 Task: Create a rule when anyone enters a card discription ending with a date after set due on the date.
Action: Mouse moved to (1083, 257)
Screenshot: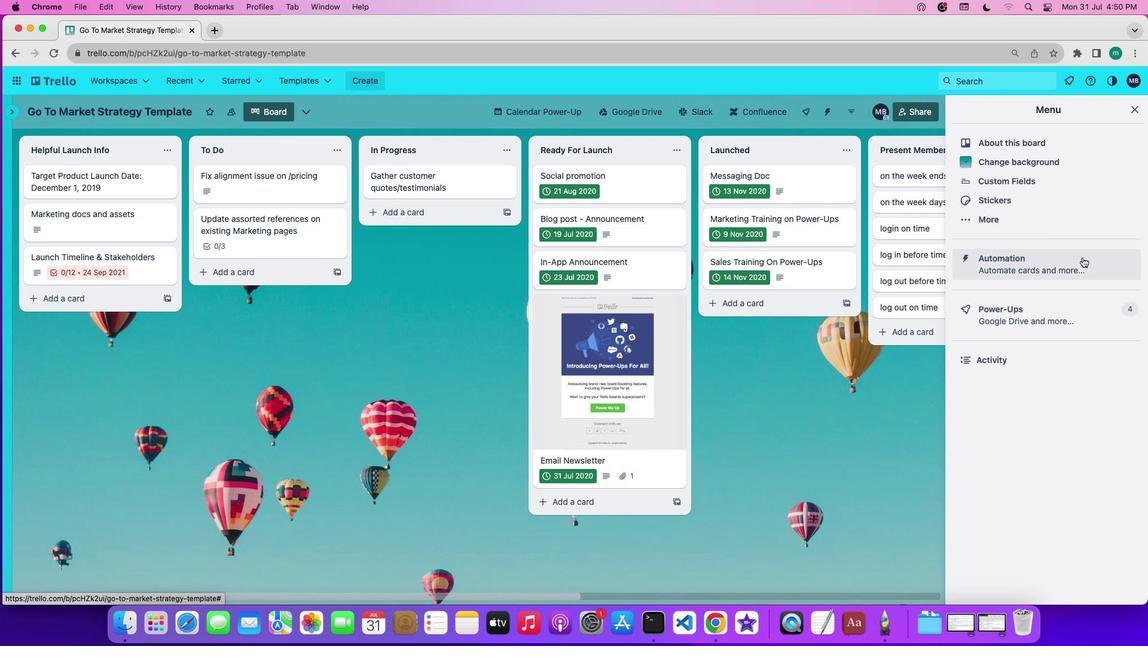 
Action: Mouse pressed left at (1083, 257)
Screenshot: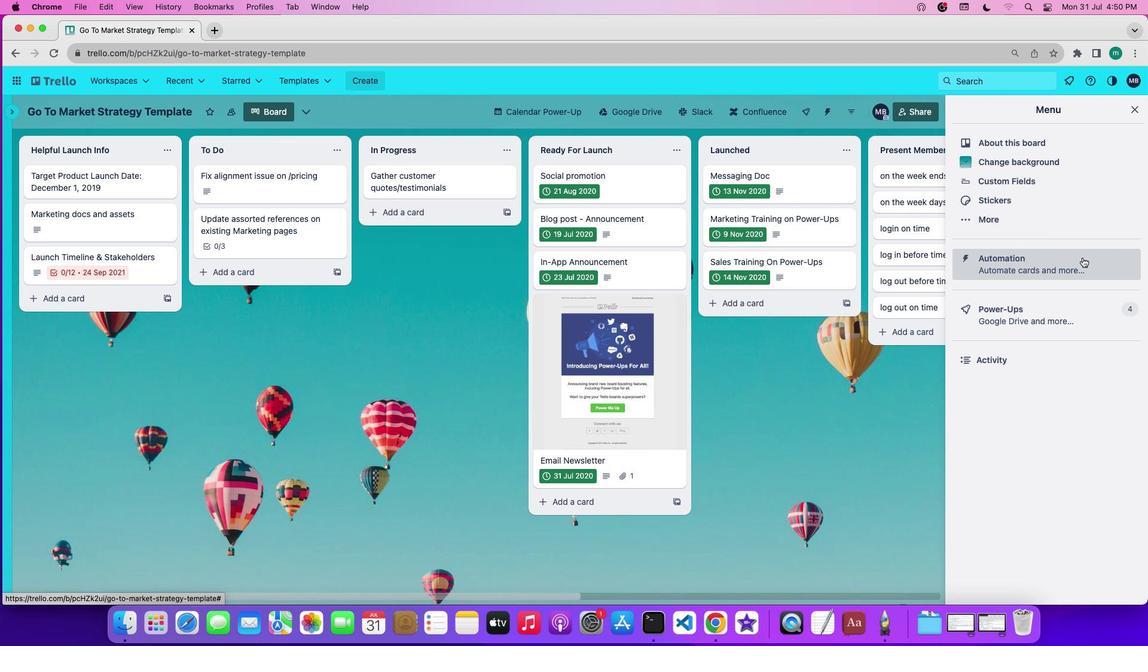 
Action: Mouse moved to (75, 215)
Screenshot: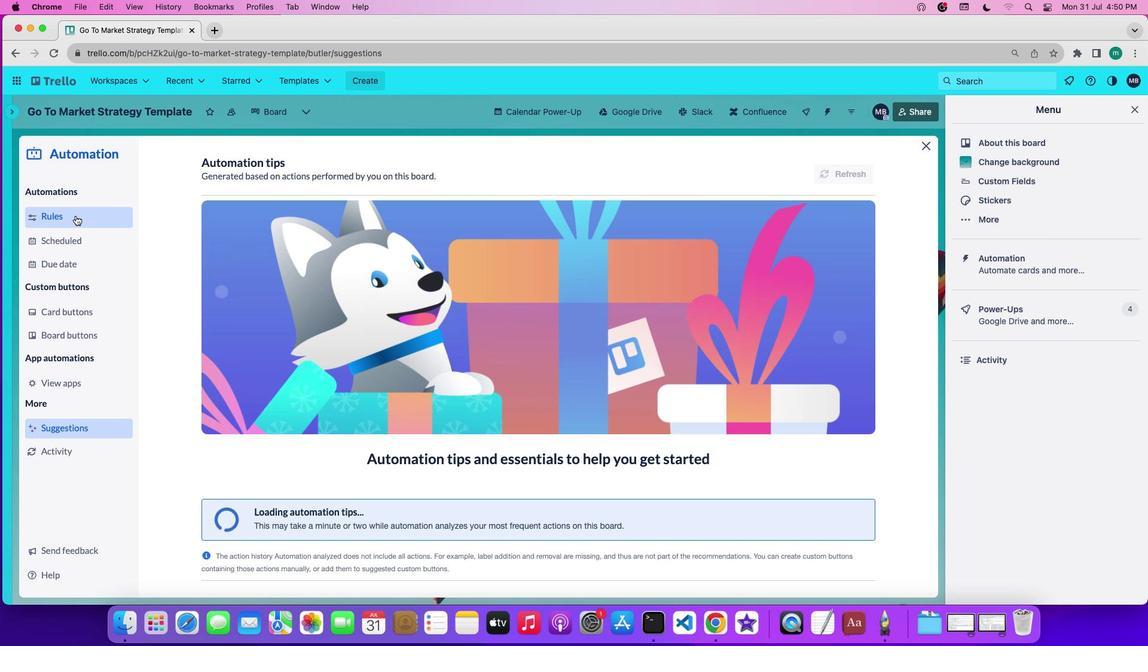 
Action: Mouse pressed left at (75, 215)
Screenshot: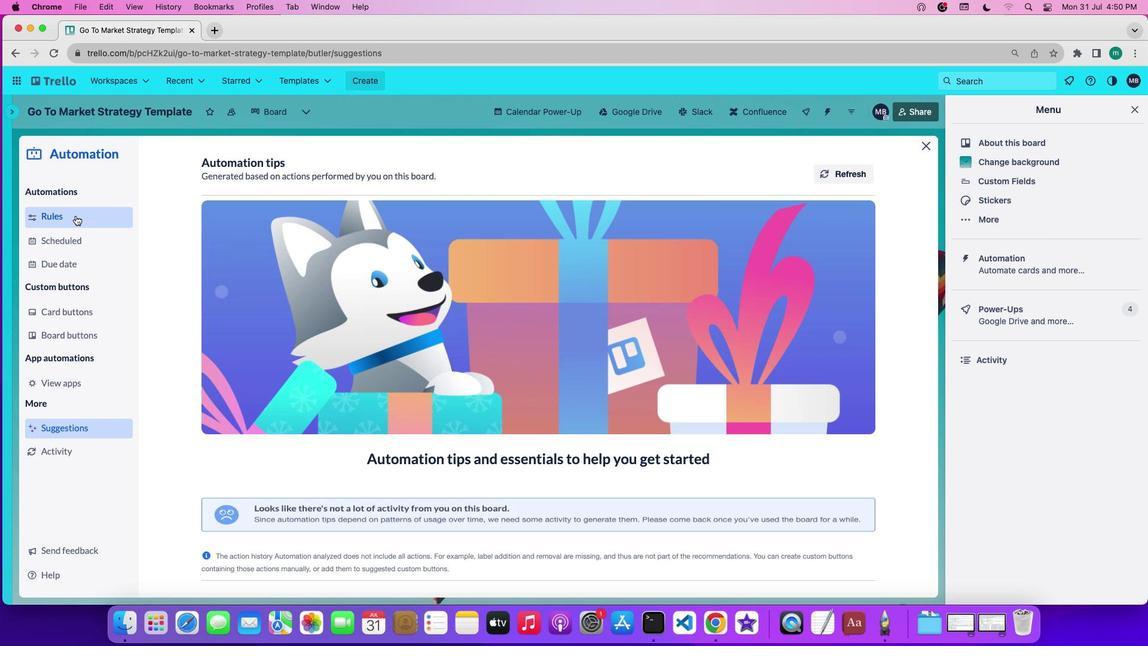 
Action: Mouse moved to (283, 426)
Screenshot: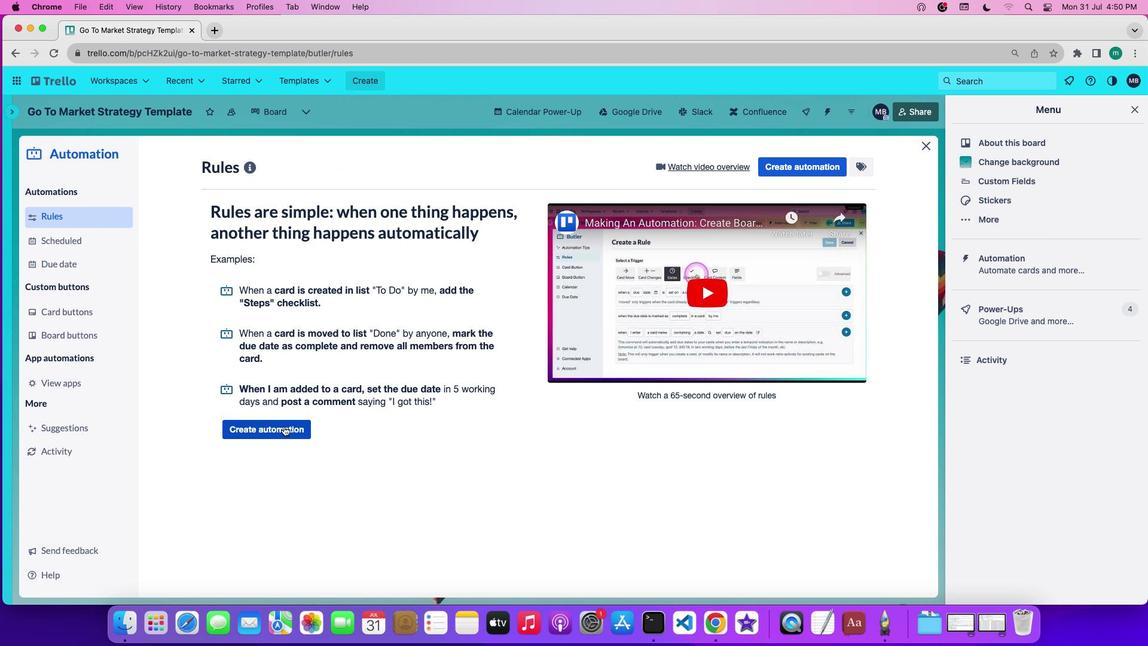 
Action: Mouse pressed left at (283, 426)
Screenshot: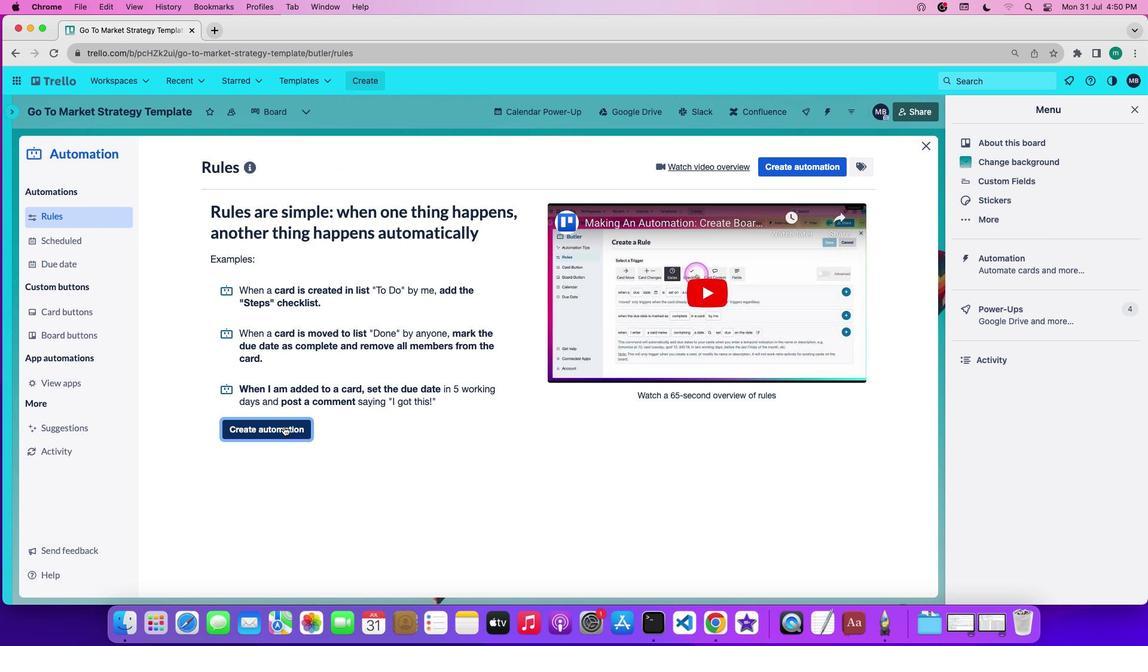 
Action: Mouse moved to (511, 283)
Screenshot: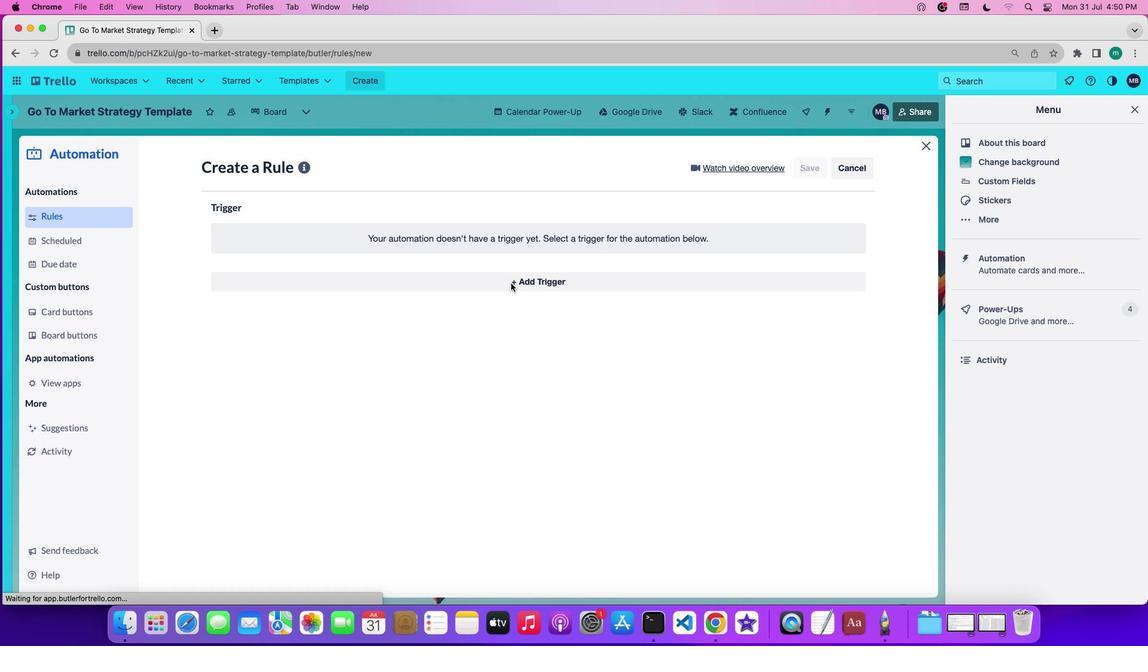
Action: Mouse pressed left at (511, 283)
Screenshot: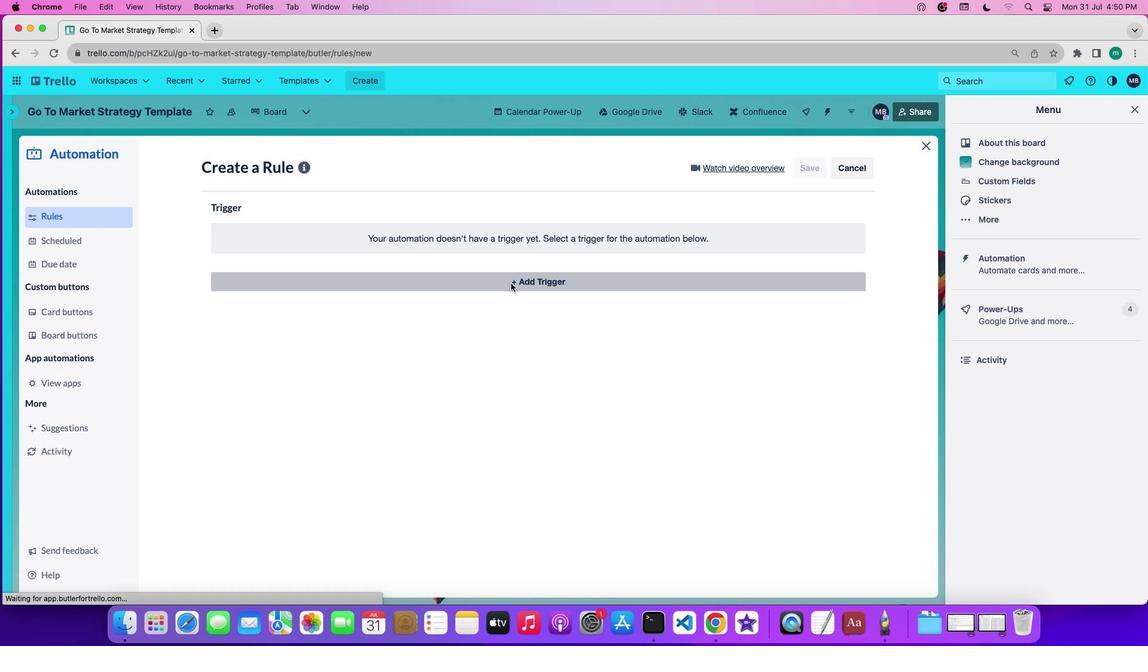
Action: Mouse moved to (331, 320)
Screenshot: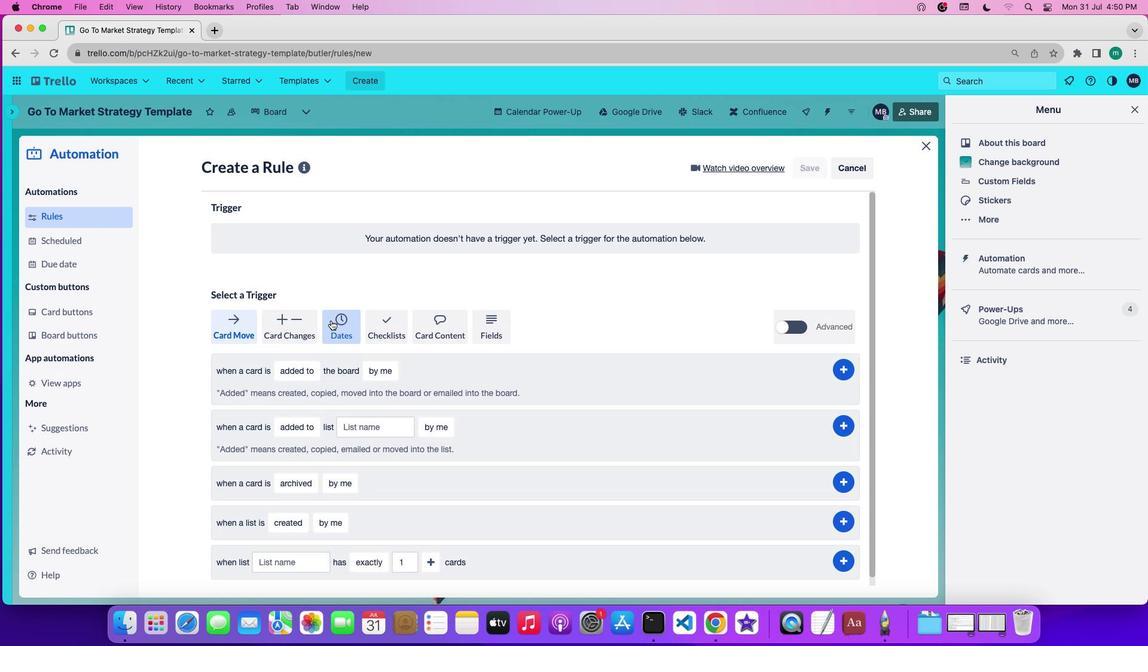 
Action: Mouse pressed left at (331, 320)
Screenshot: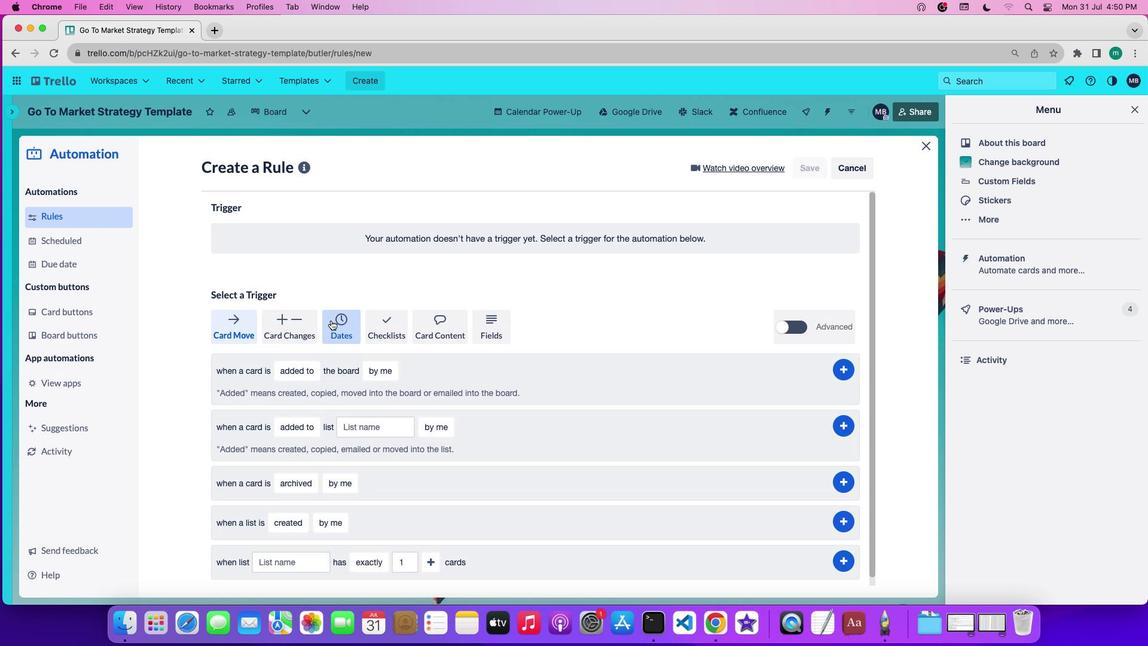 
Action: Mouse moved to (275, 467)
Screenshot: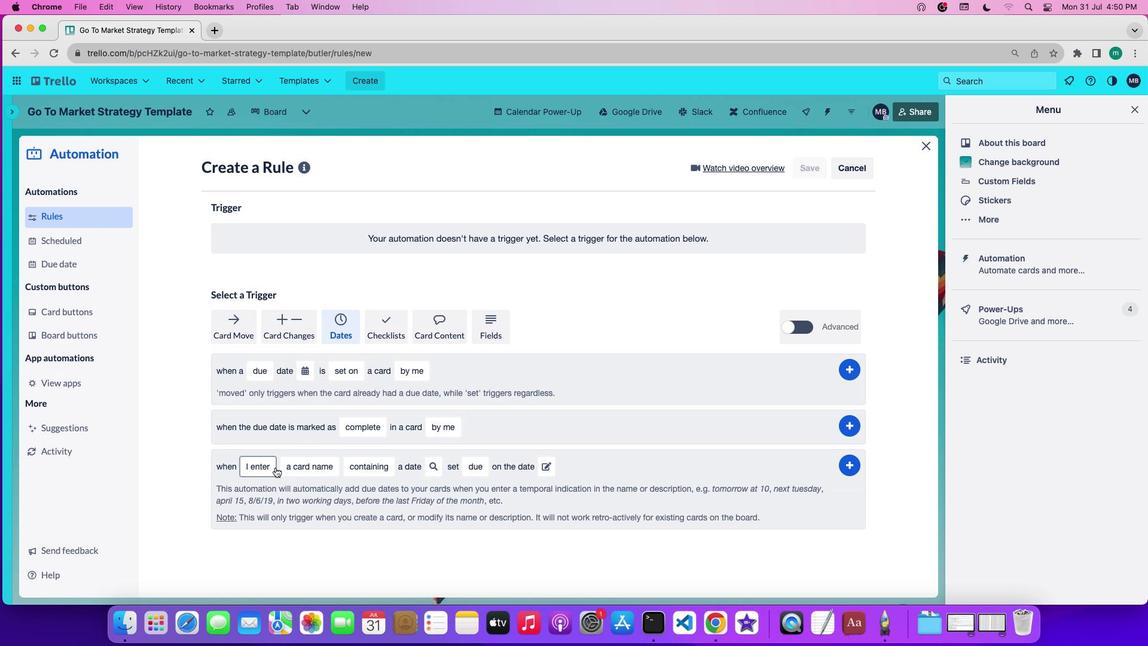 
Action: Mouse pressed left at (275, 467)
Screenshot: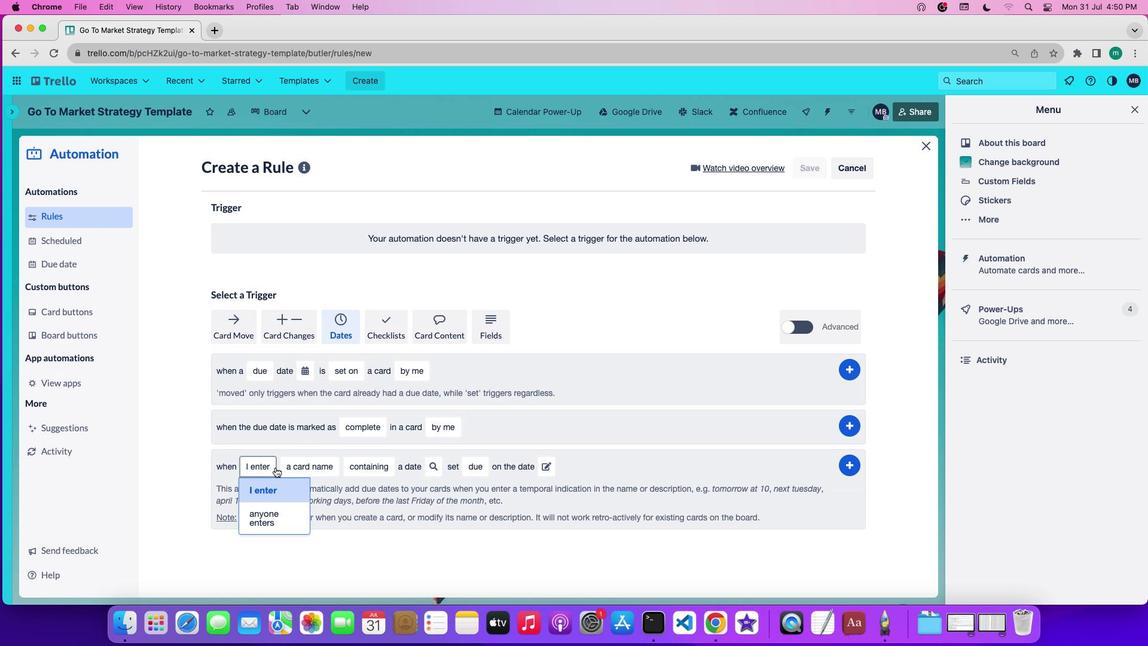 
Action: Mouse moved to (278, 511)
Screenshot: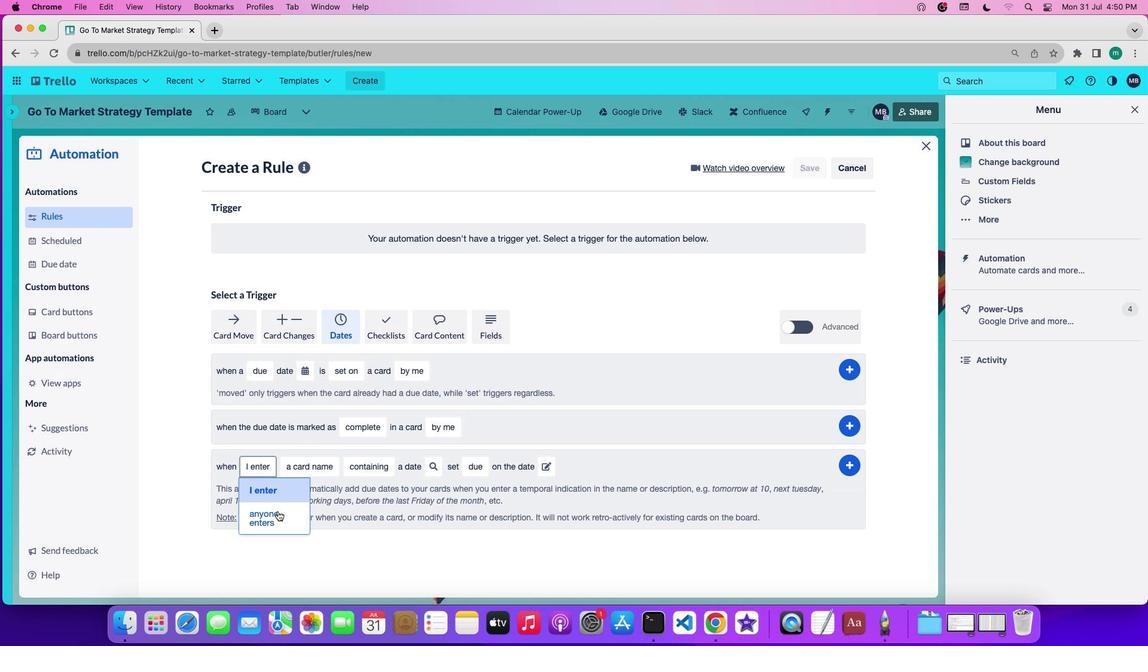 
Action: Mouse pressed left at (278, 511)
Screenshot: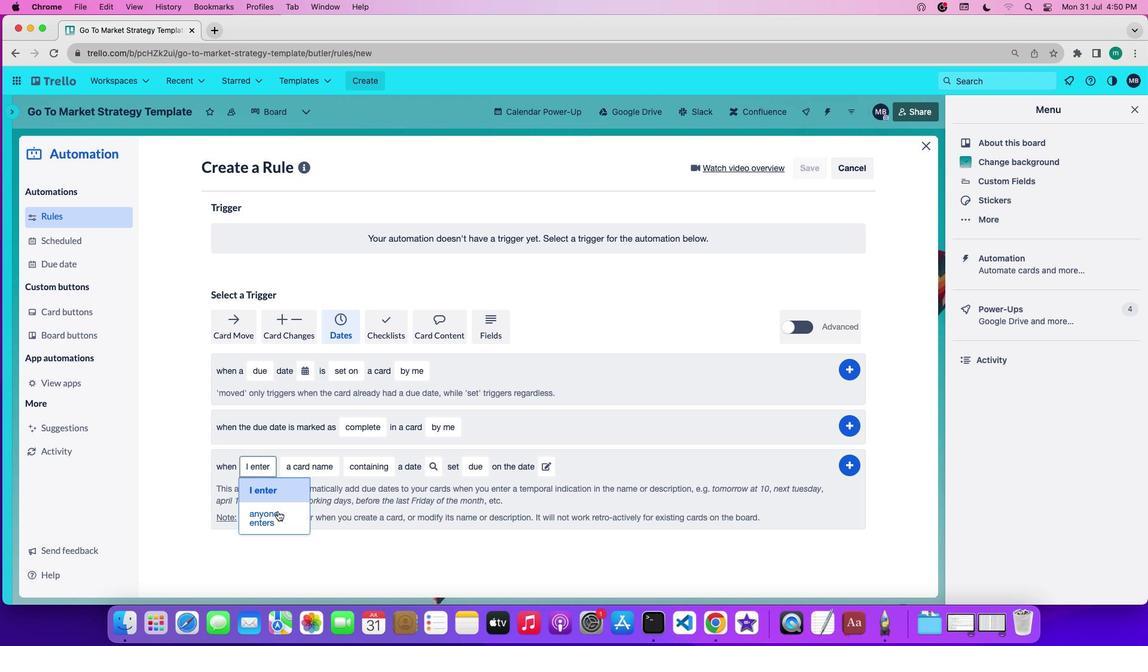 
Action: Mouse moved to (329, 470)
Screenshot: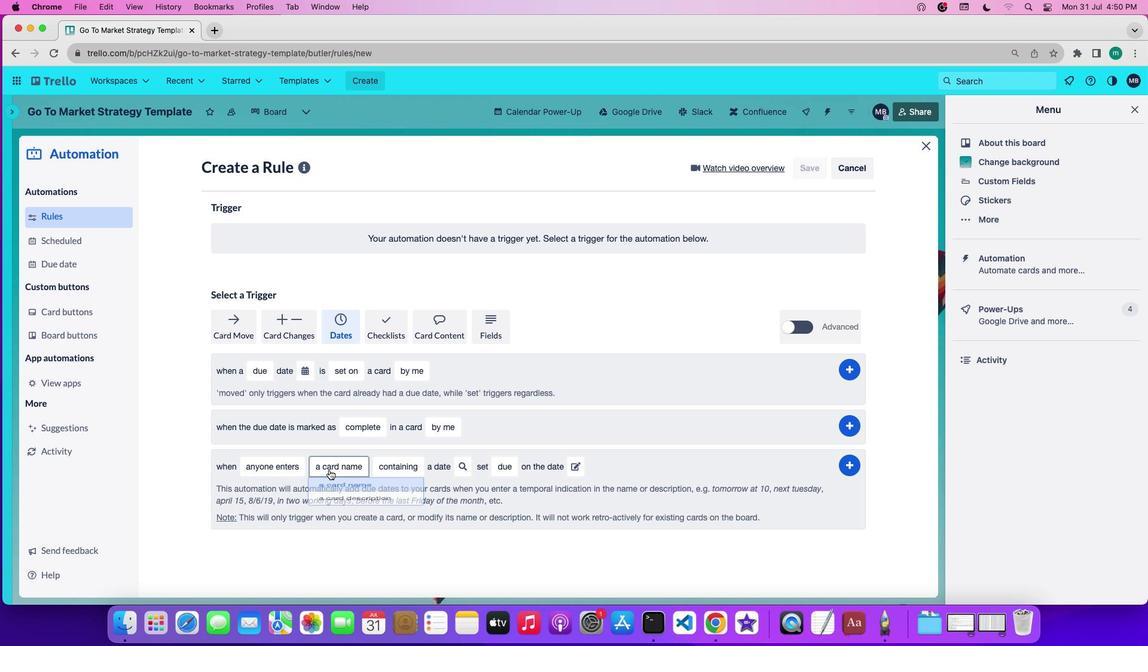 
Action: Mouse pressed left at (329, 470)
Screenshot: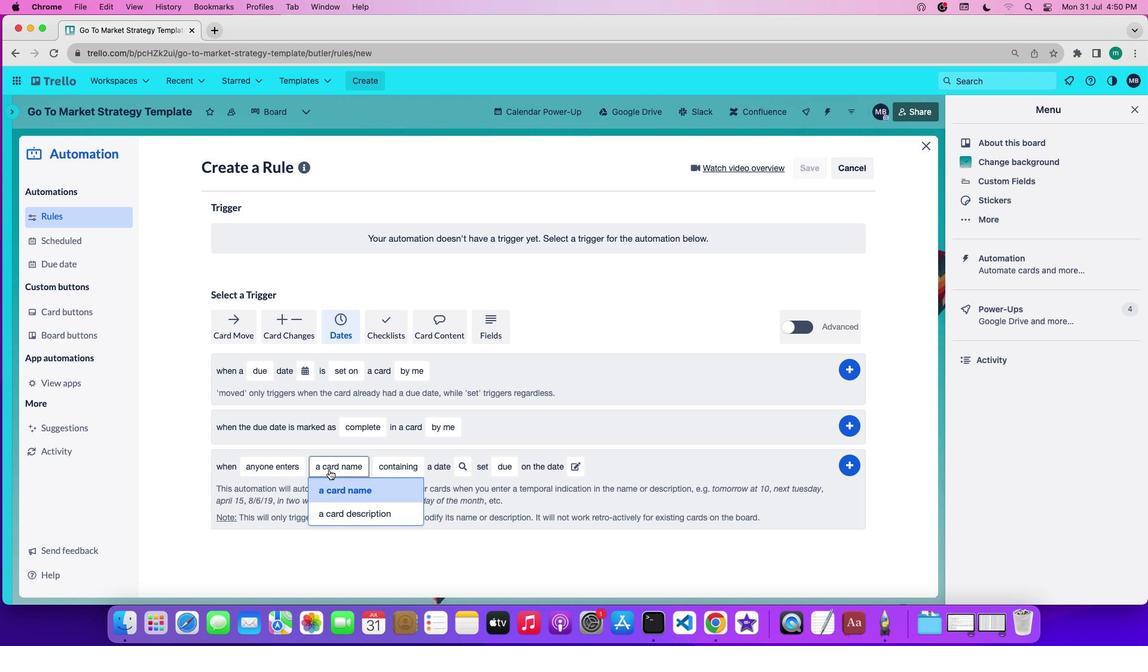 
Action: Mouse moved to (344, 511)
Screenshot: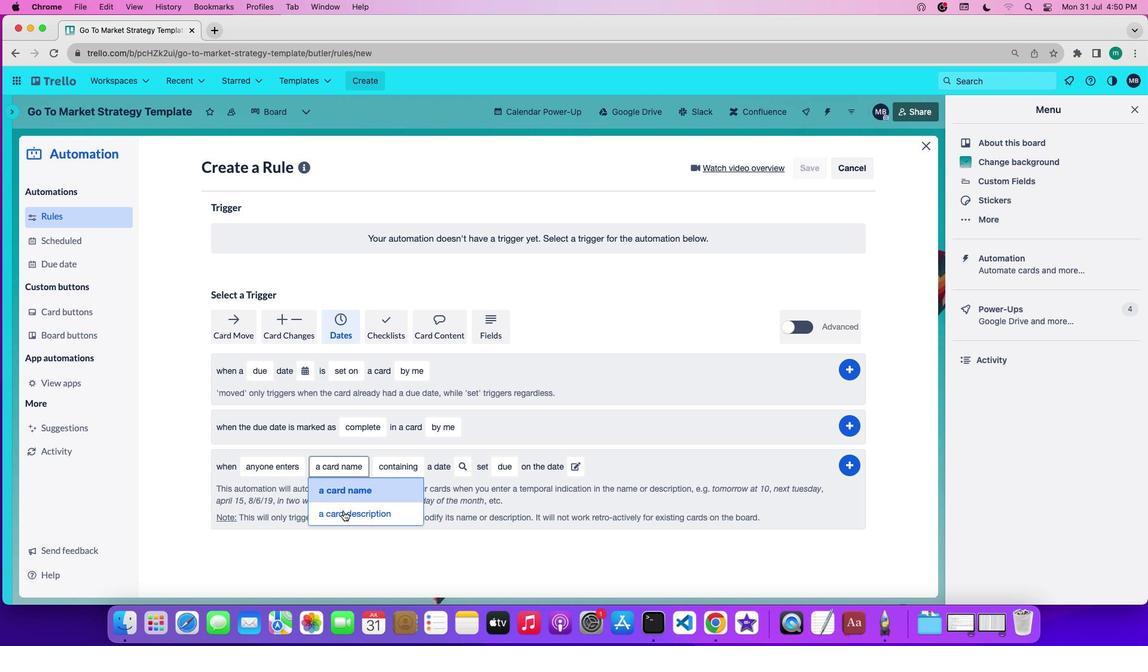 
Action: Mouse pressed left at (344, 511)
Screenshot: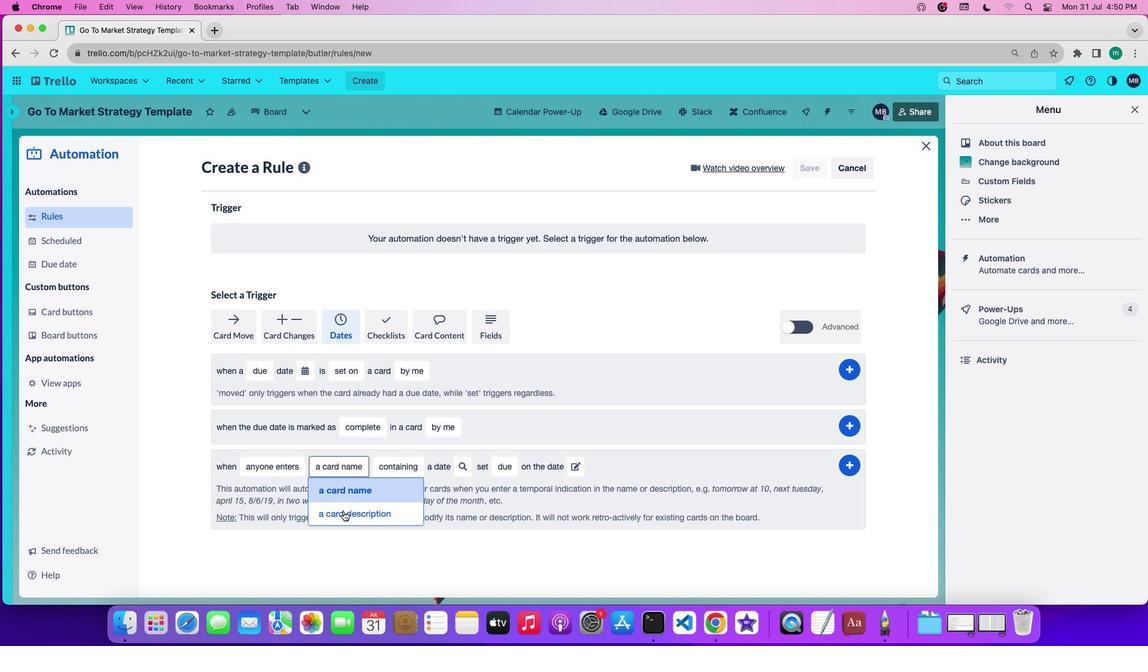 
Action: Mouse moved to (405, 464)
Screenshot: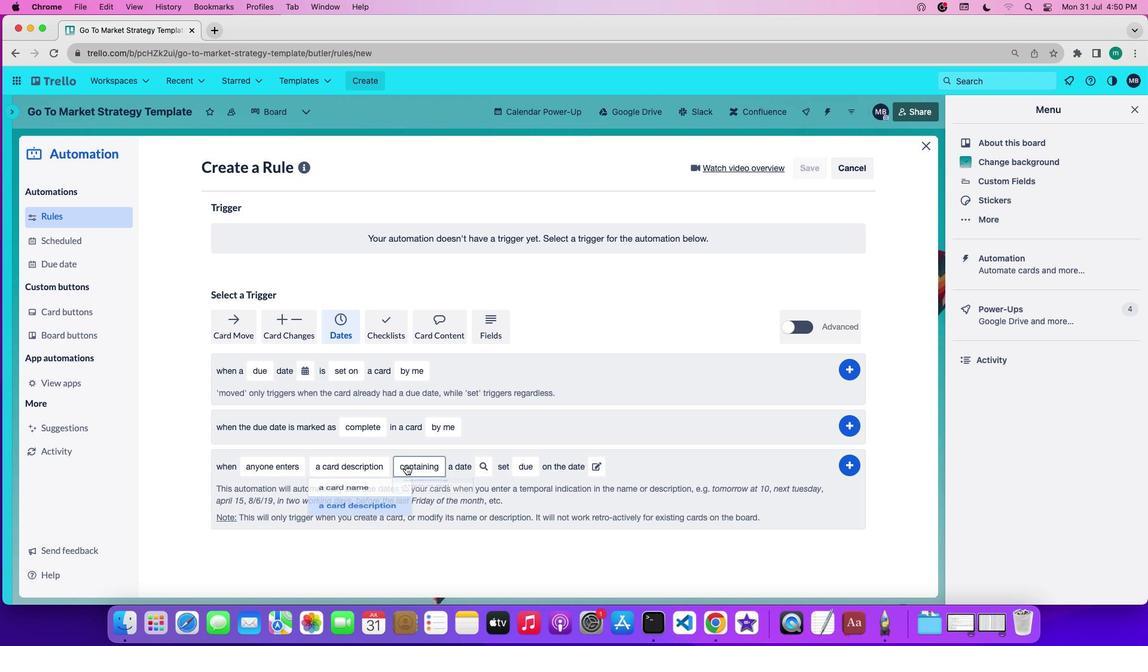 
Action: Mouse pressed left at (405, 464)
Screenshot: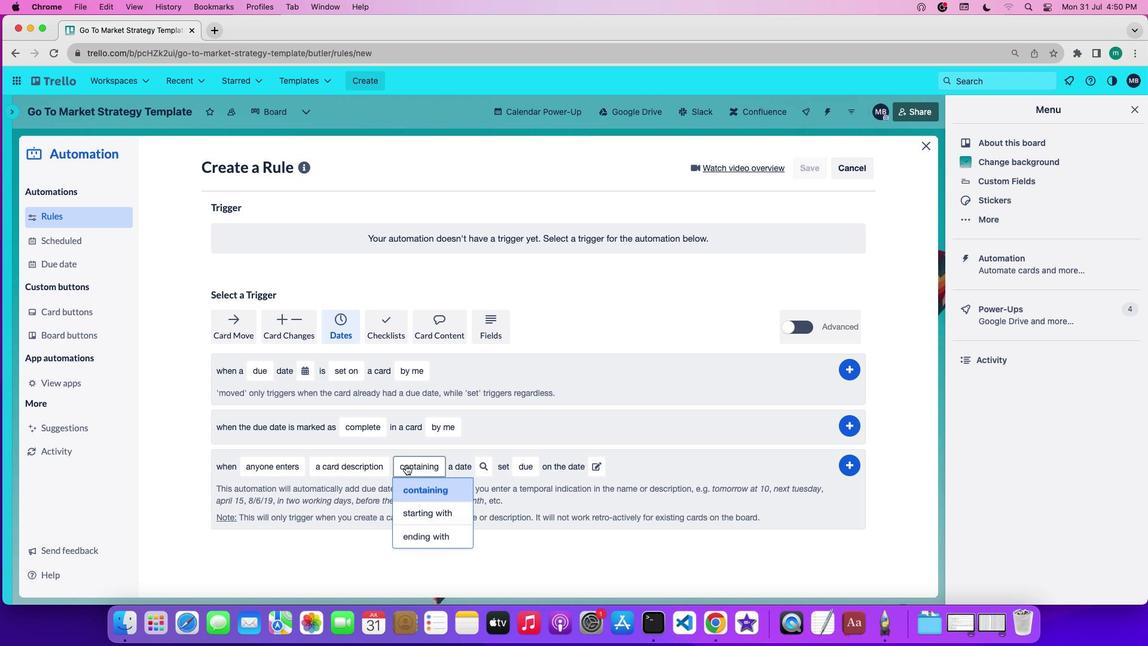 
Action: Mouse moved to (424, 536)
Screenshot: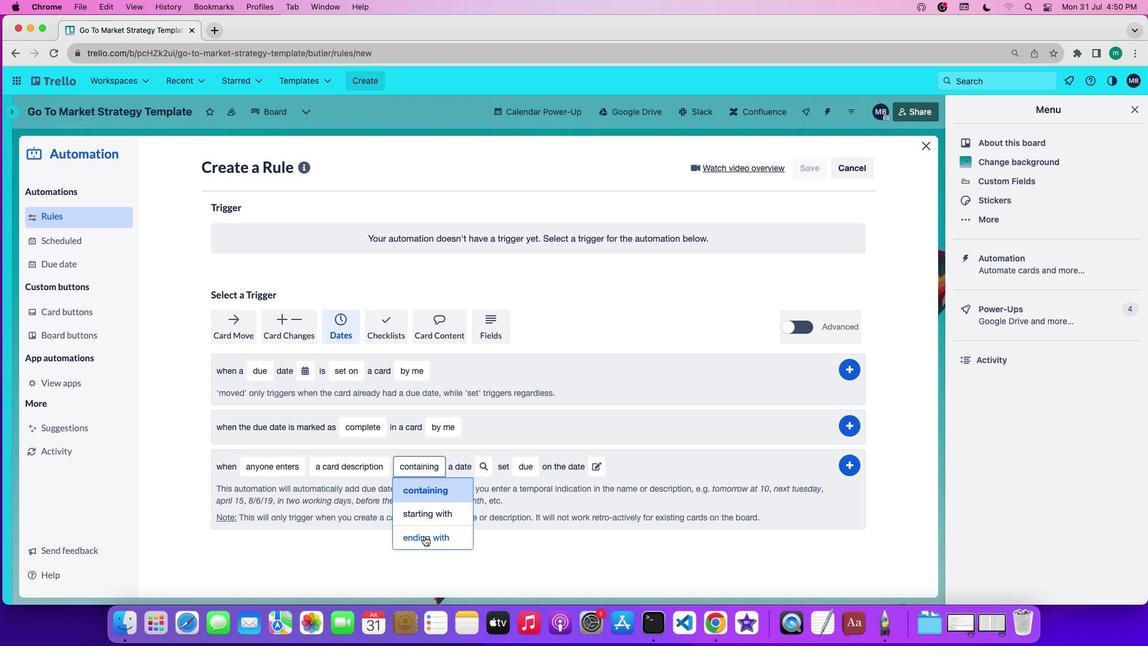 
Action: Mouse pressed left at (424, 536)
Screenshot: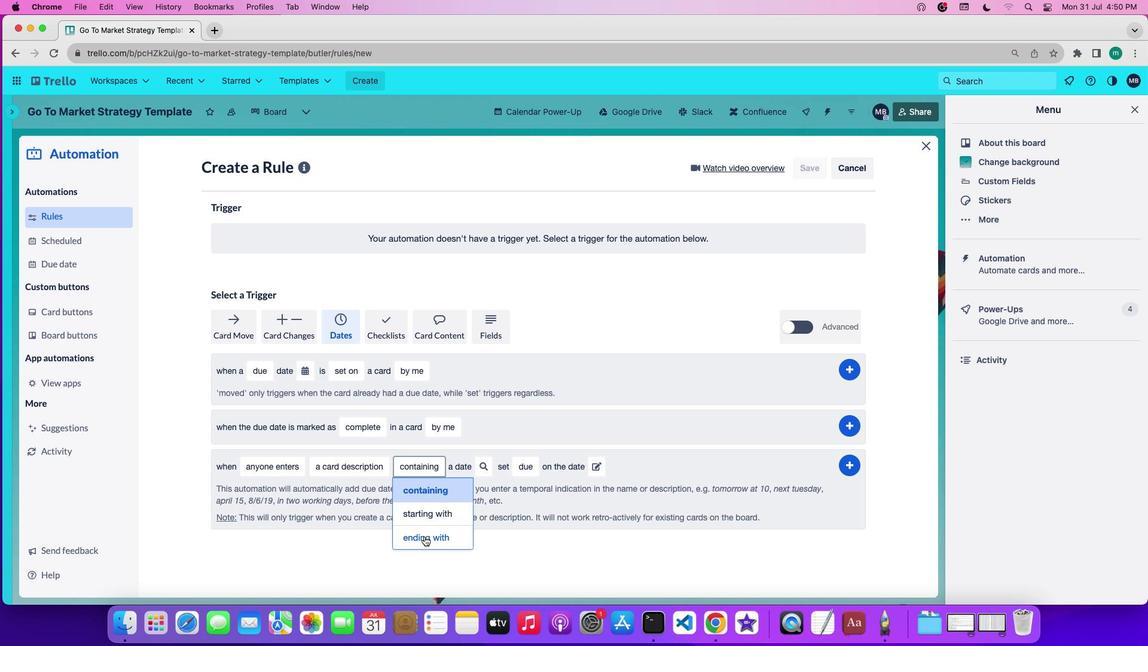 
Action: Mouse moved to (518, 466)
Screenshot: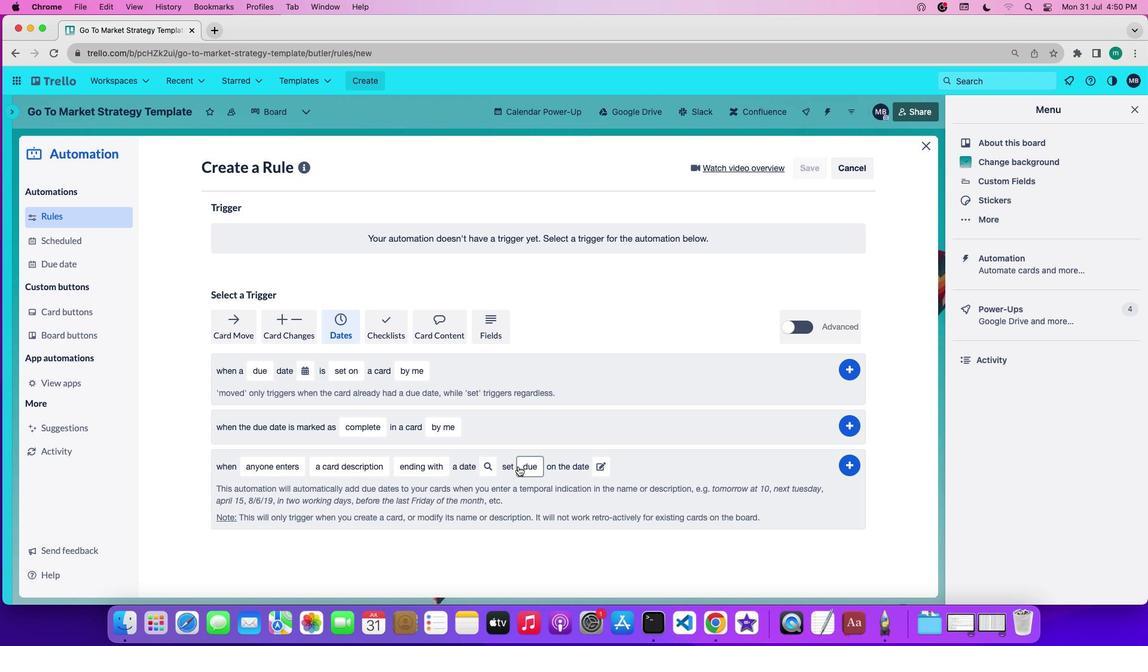 
Action: Mouse pressed left at (518, 466)
Screenshot: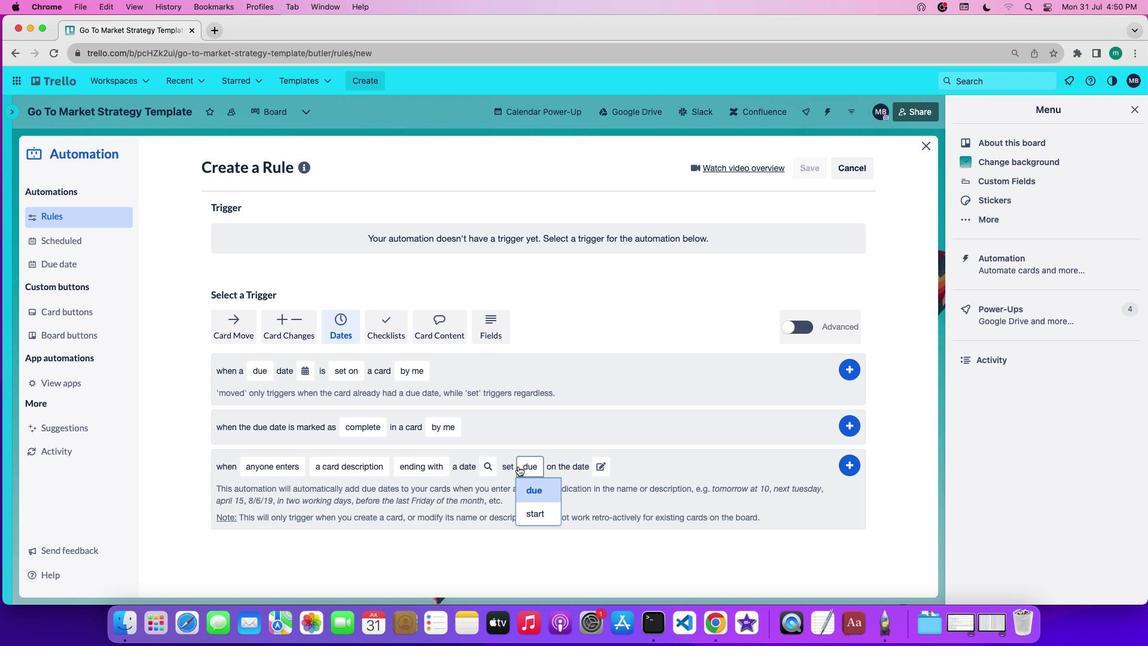 
Action: Mouse moved to (536, 487)
Screenshot: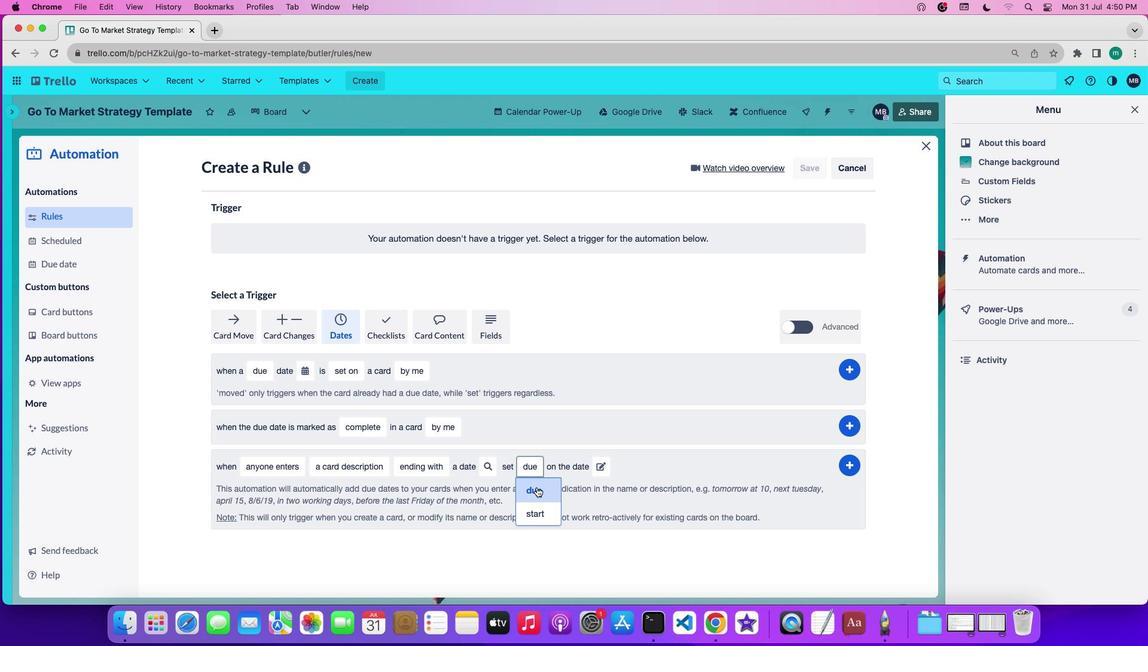 
Action: Mouse pressed left at (536, 487)
Screenshot: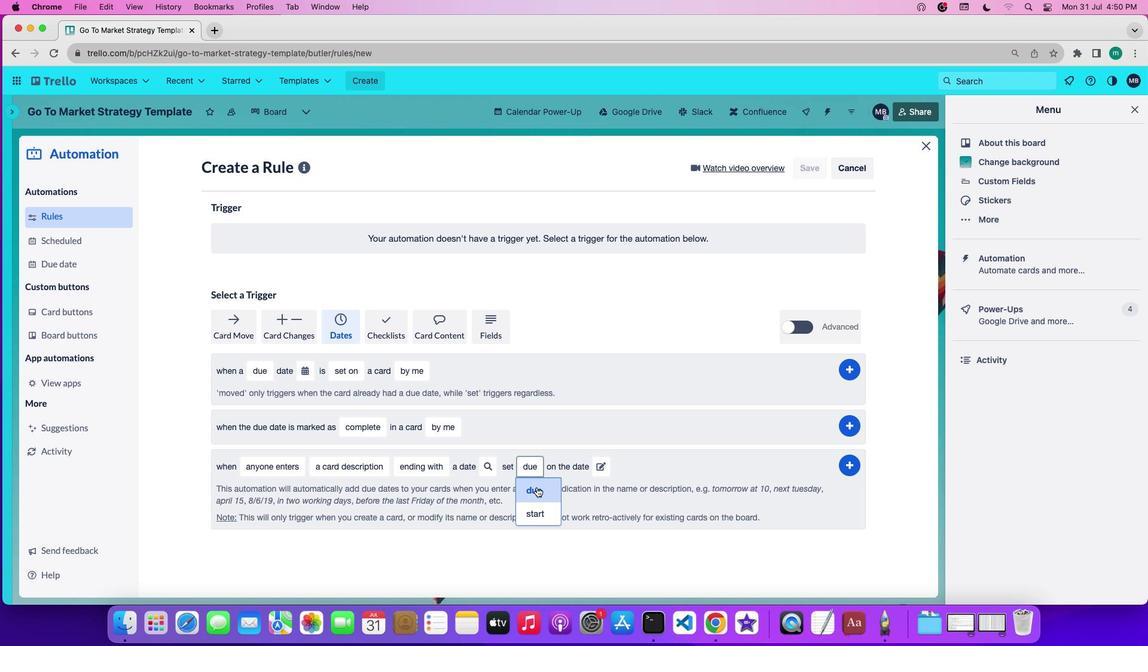 
Action: Mouse moved to (862, 466)
Screenshot: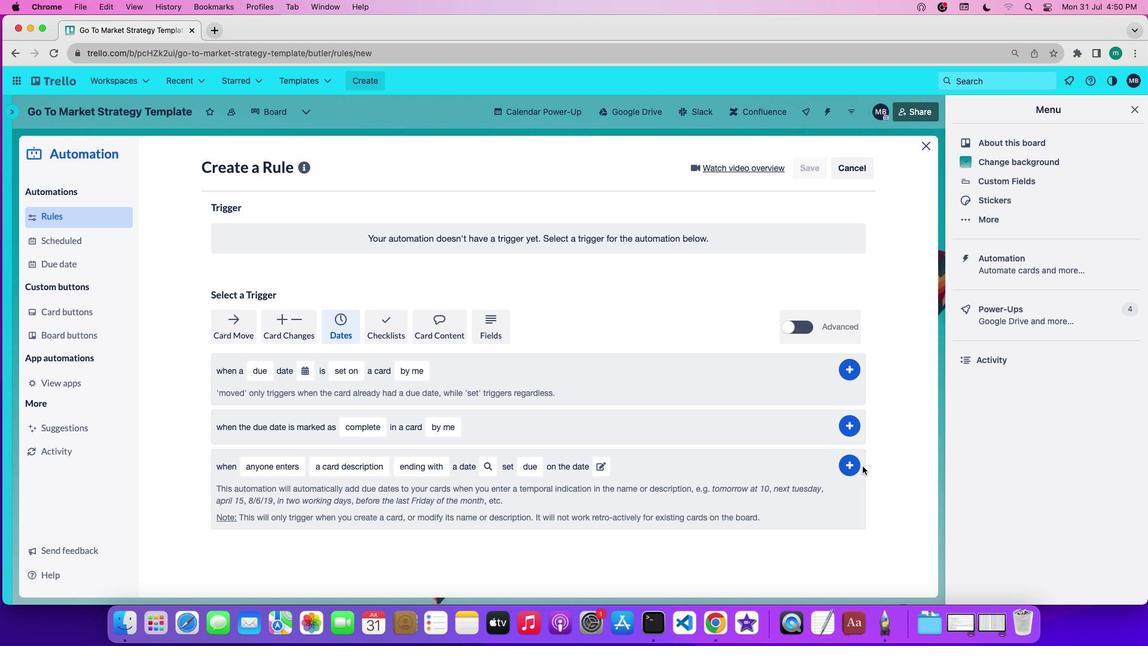 
Action: Mouse pressed left at (862, 466)
Screenshot: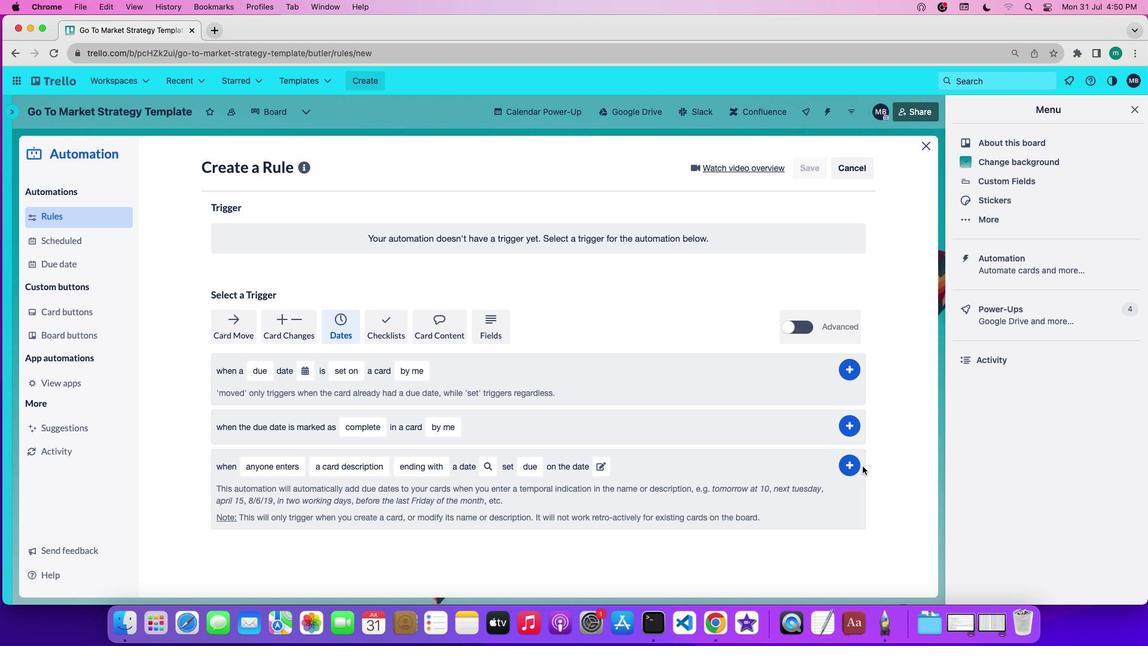 
Action: Mouse moved to (859, 466)
Screenshot: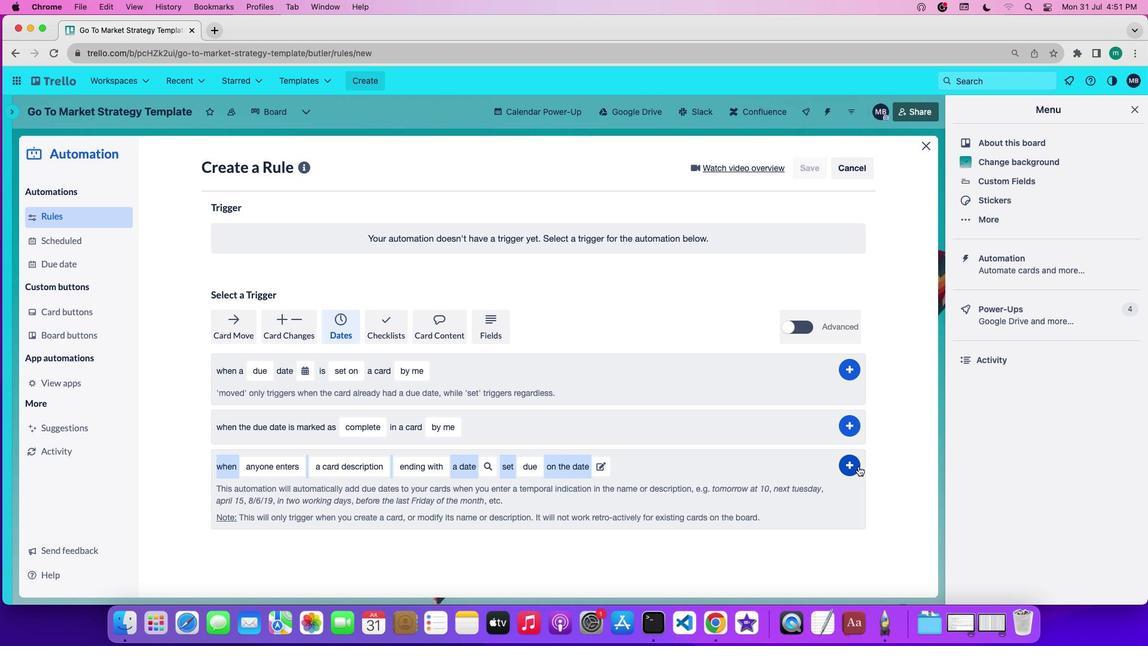 
Action: Mouse pressed left at (859, 466)
Screenshot: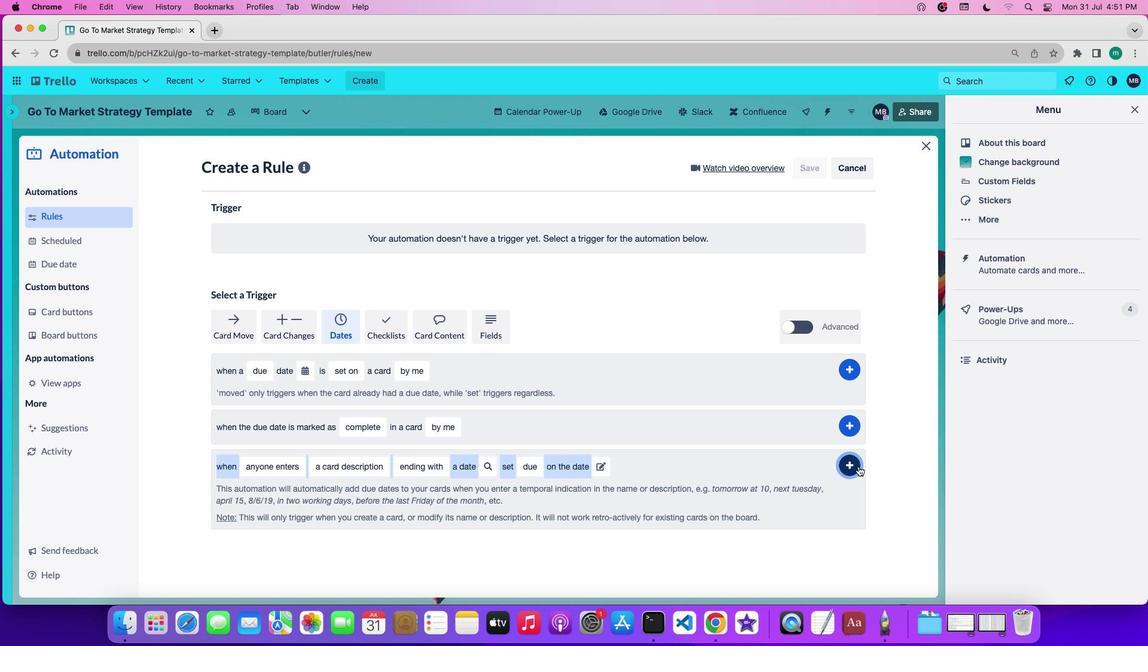 
Action: Mouse moved to (789, 494)
Screenshot: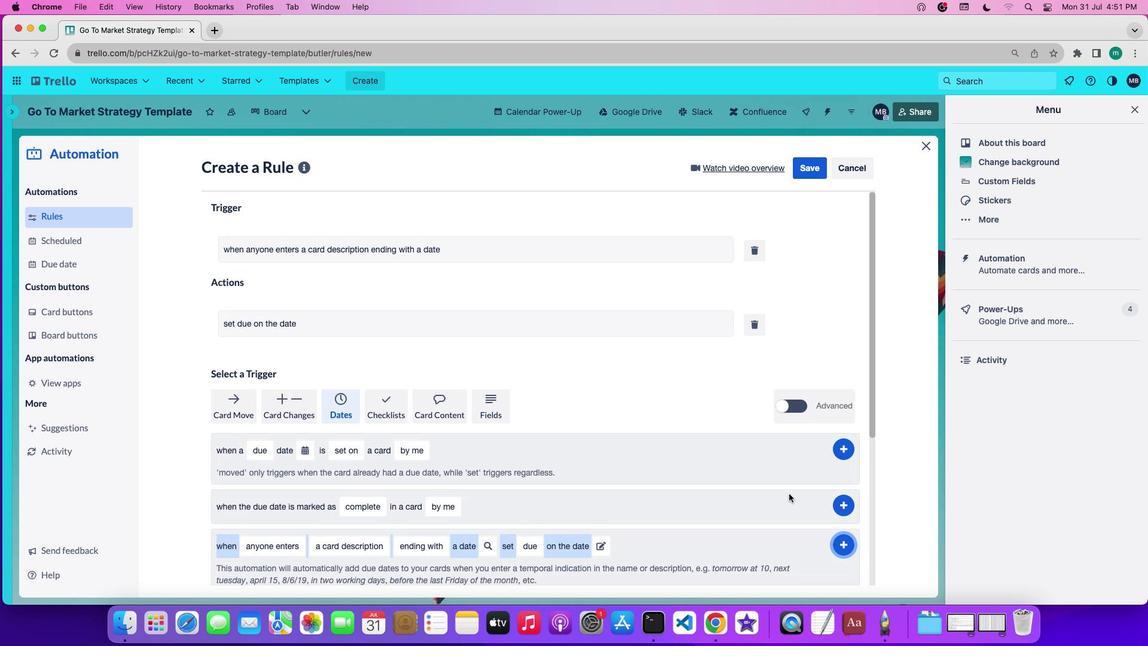 
